Task: Set the date range so that invitees can schedule indefinitely into the future.
Action: Mouse moved to (173, 417)
Screenshot: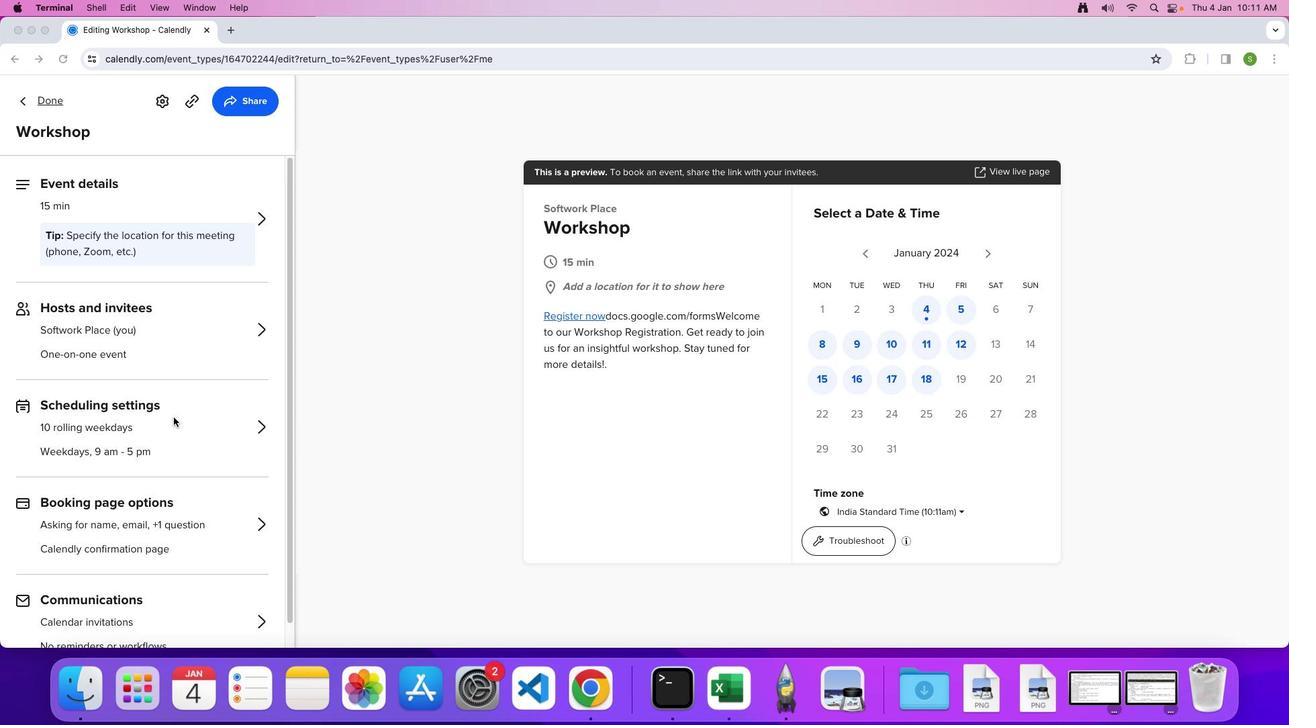 
Action: Mouse pressed left at (173, 417)
Screenshot: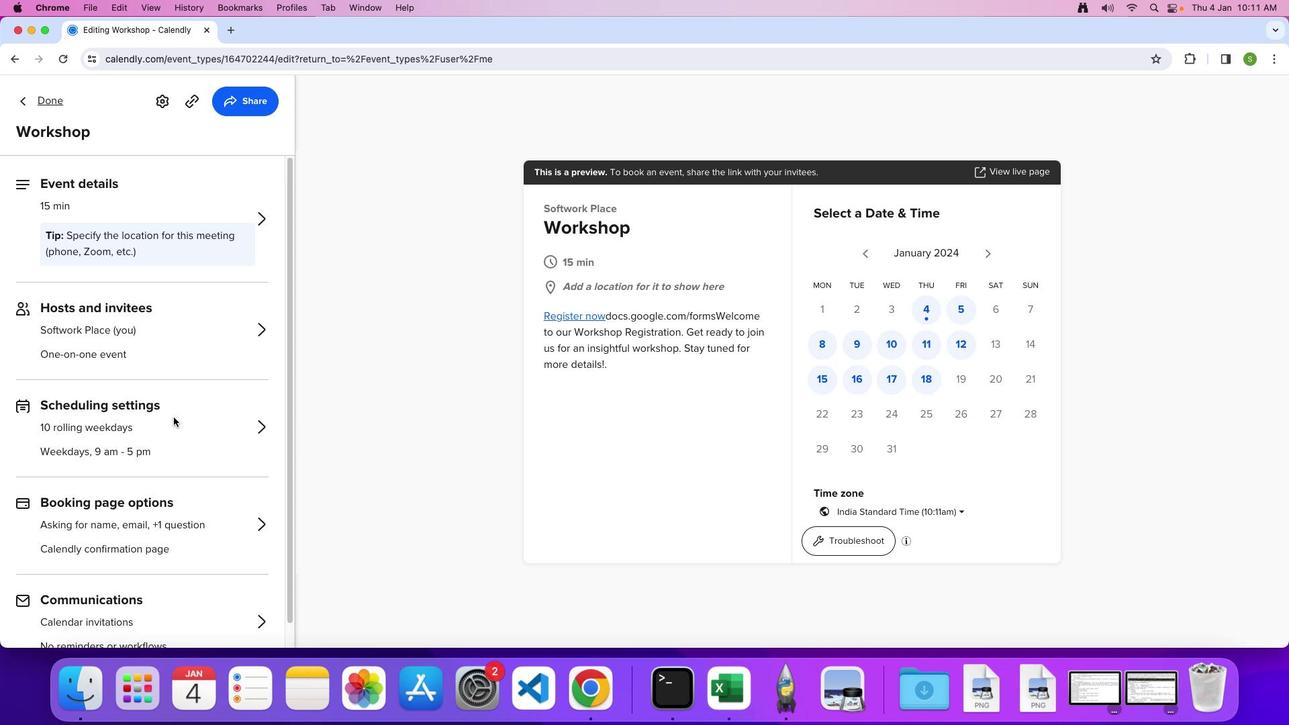 
Action: Mouse moved to (176, 414)
Screenshot: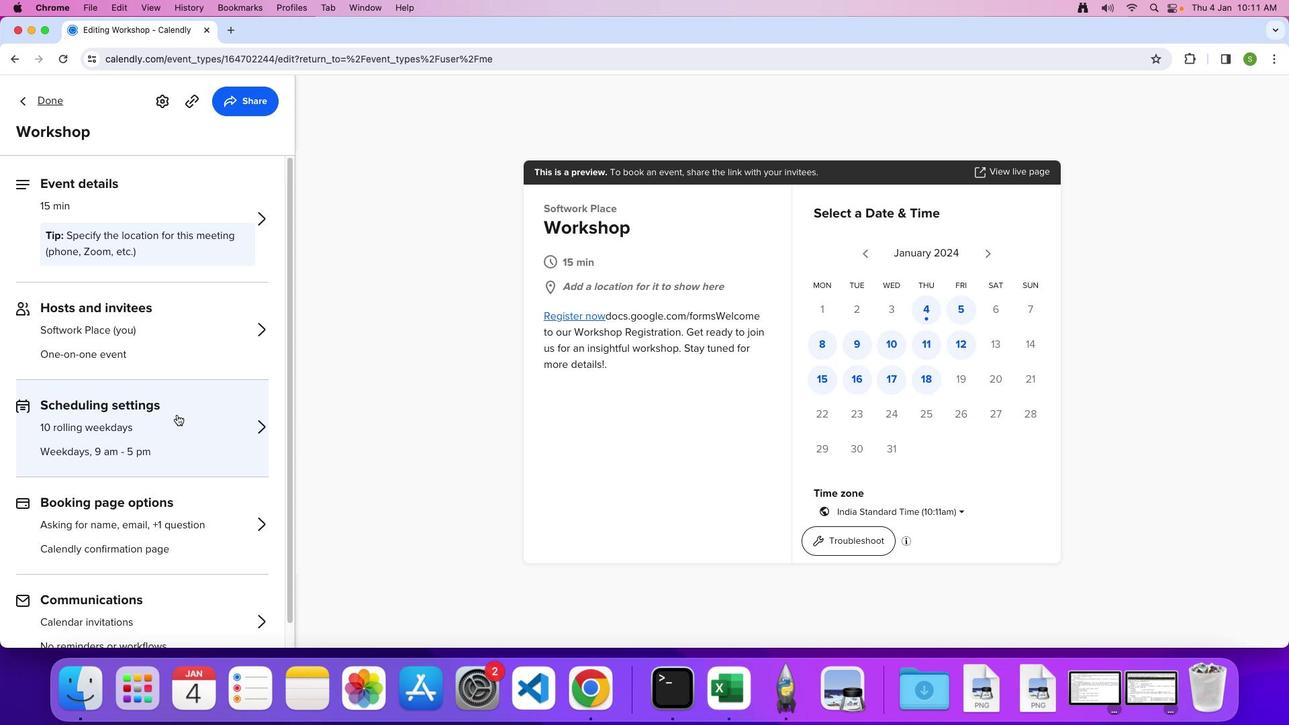 
Action: Mouse pressed left at (176, 414)
Screenshot: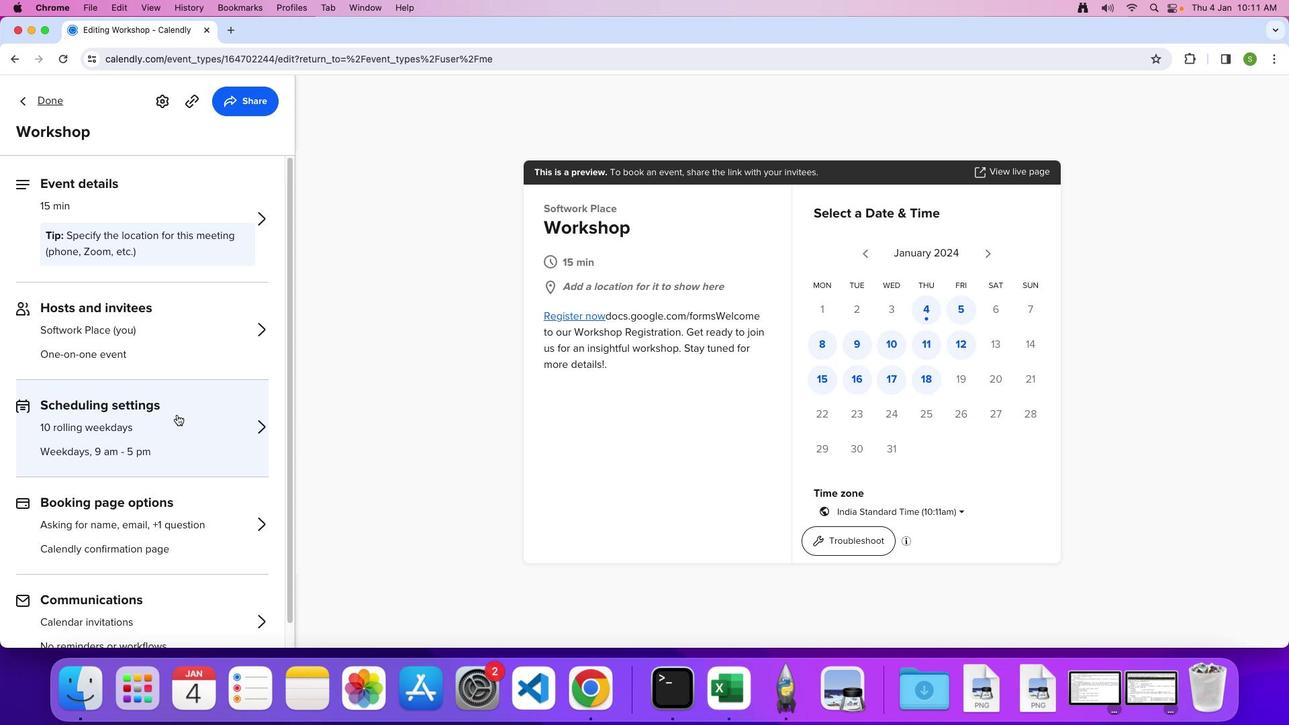 
Action: Mouse moved to (25, 298)
Screenshot: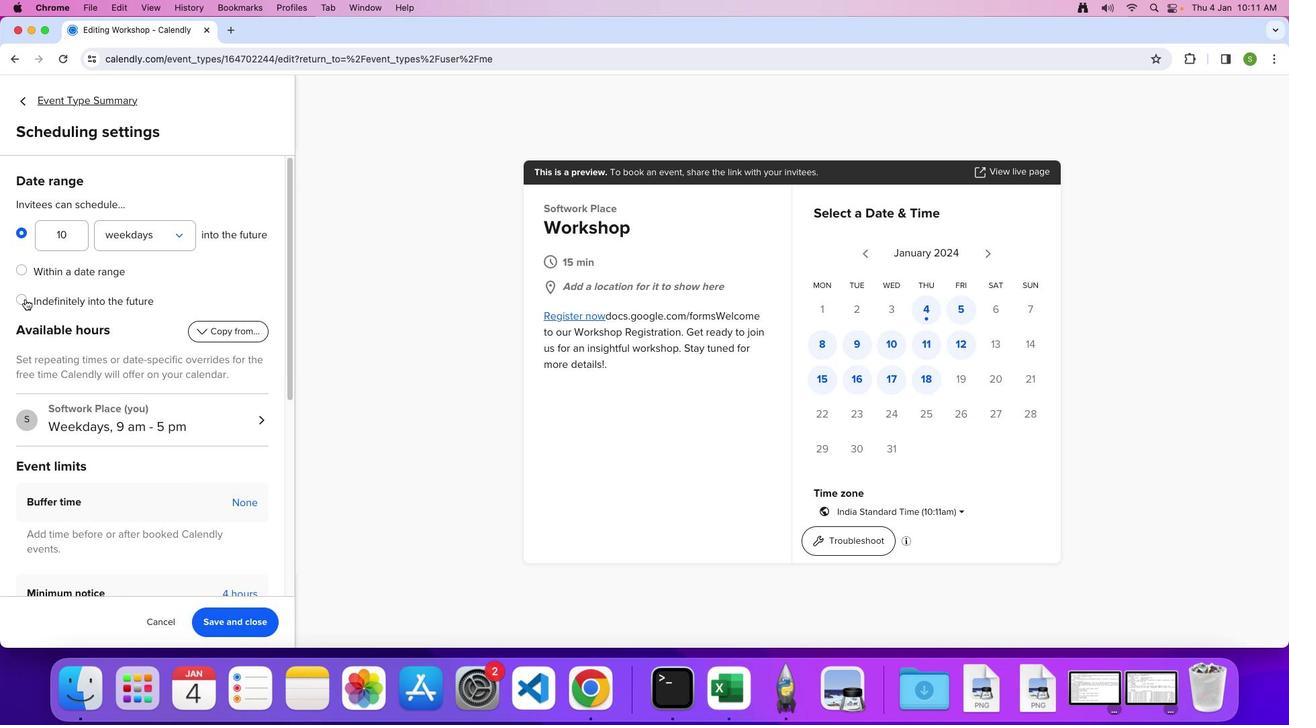 
Action: Mouse pressed left at (25, 298)
Screenshot: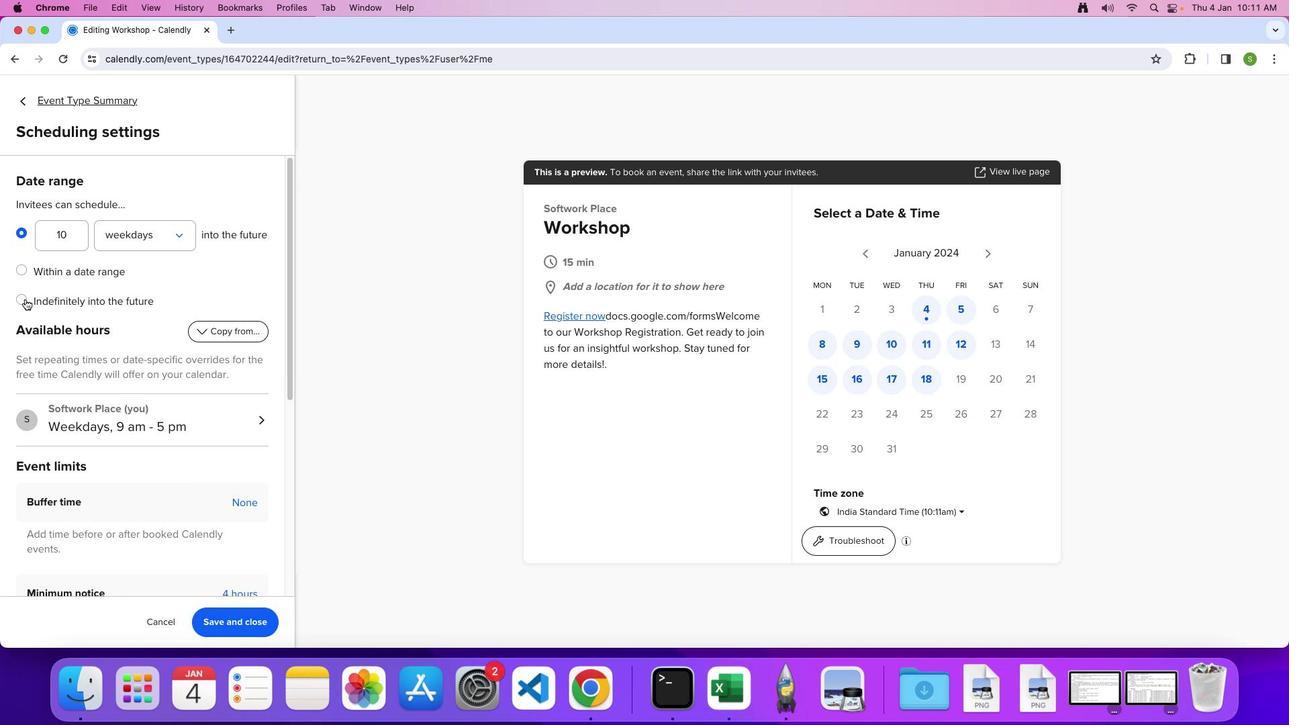 
Action: Mouse moved to (219, 628)
Screenshot: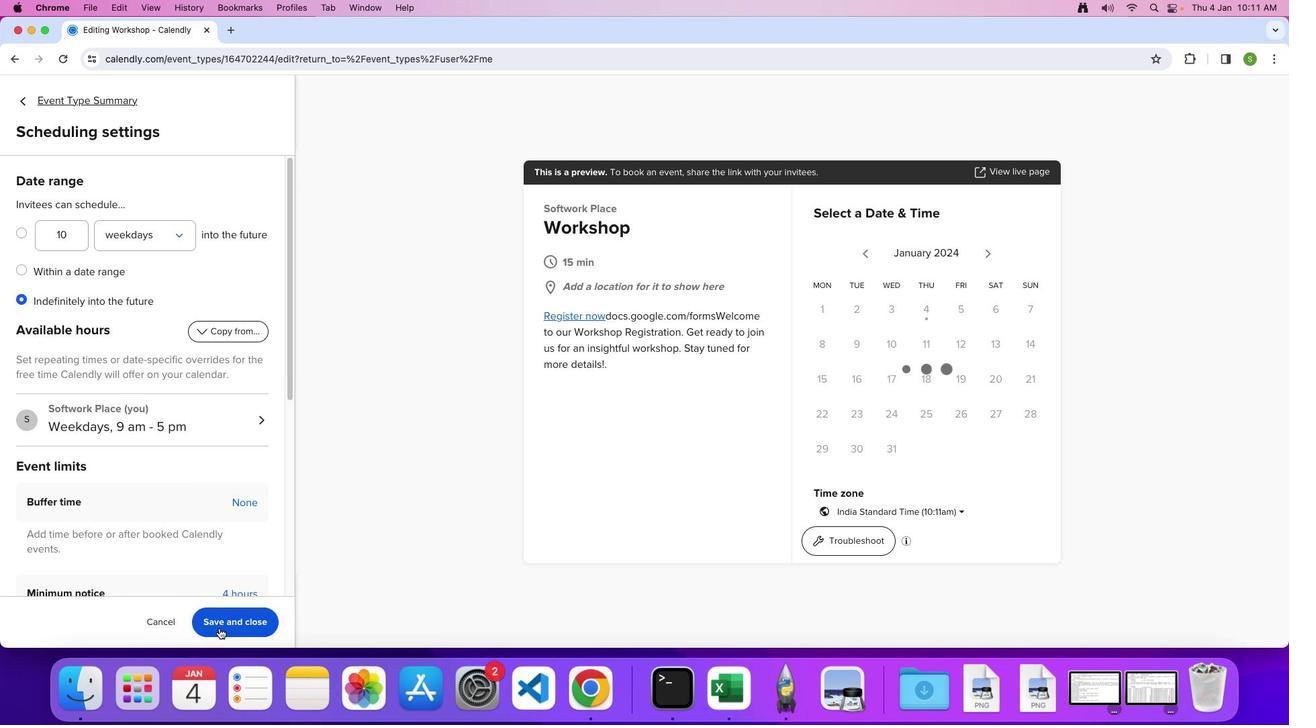 
Action: Mouse pressed left at (219, 628)
Screenshot: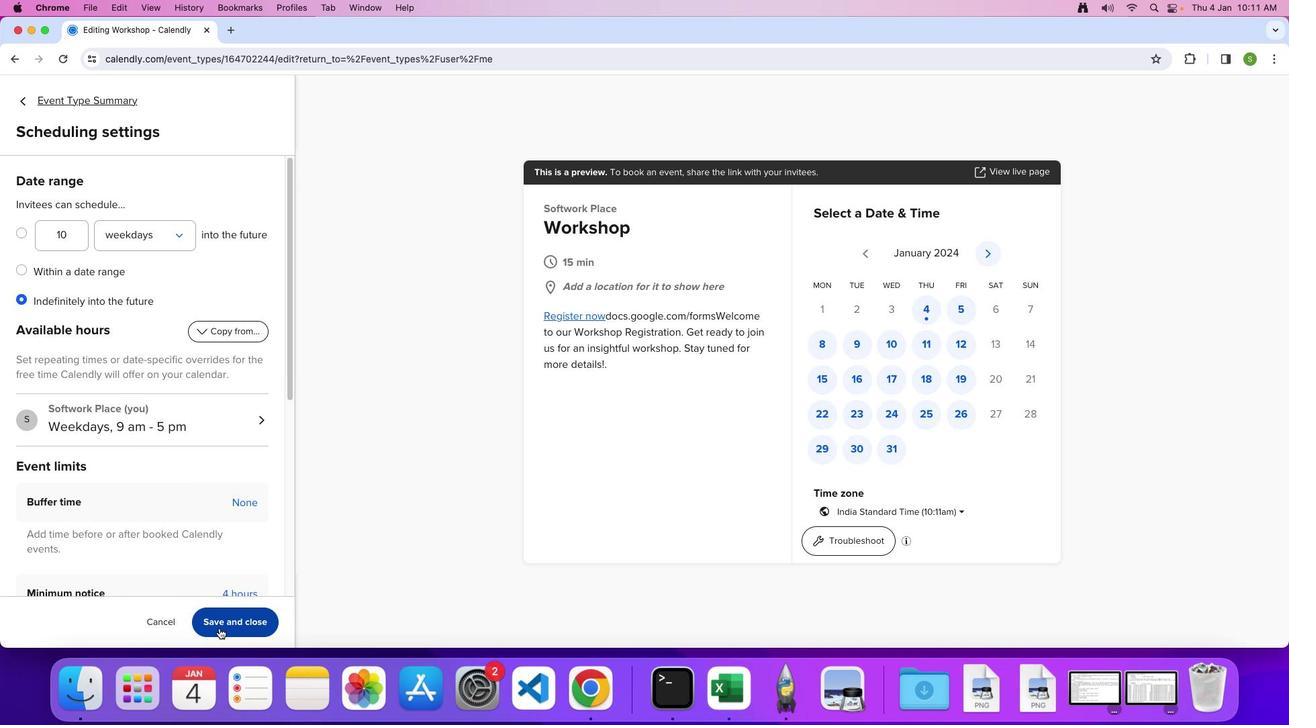 
